 Task: Create a due date automation trigger when advanced on, 2 hours after a card is due add content with a name starting with resume.
Action: Mouse moved to (884, 253)
Screenshot: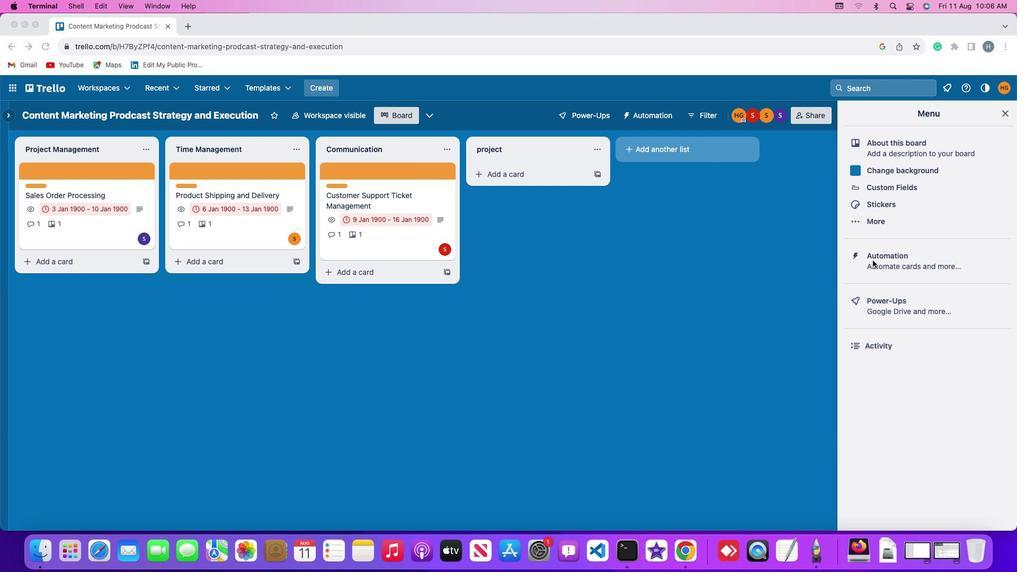 
Action: Mouse pressed left at (884, 253)
Screenshot: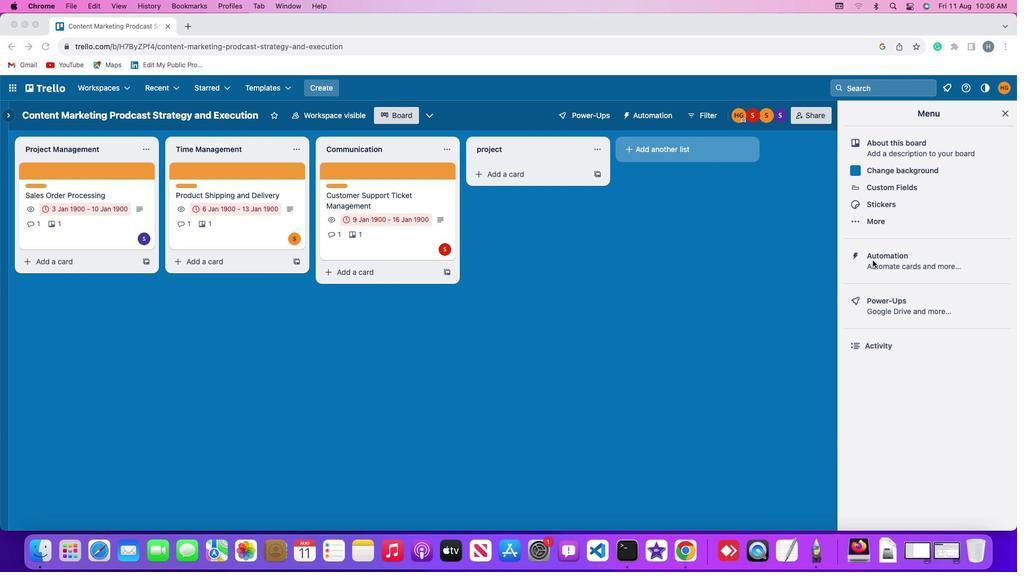 
Action: Mouse moved to (884, 253)
Screenshot: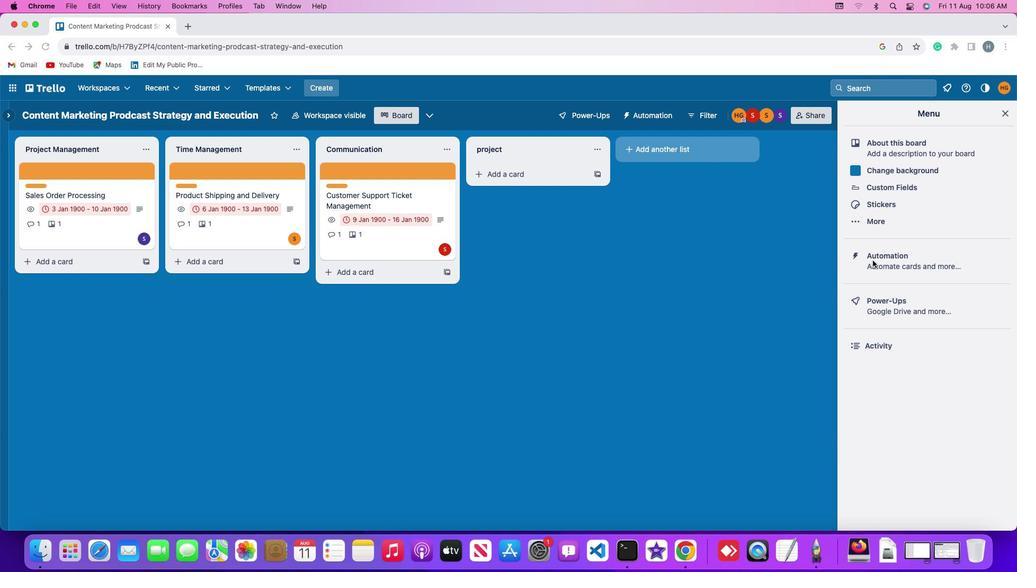 
Action: Mouse pressed left at (884, 253)
Screenshot: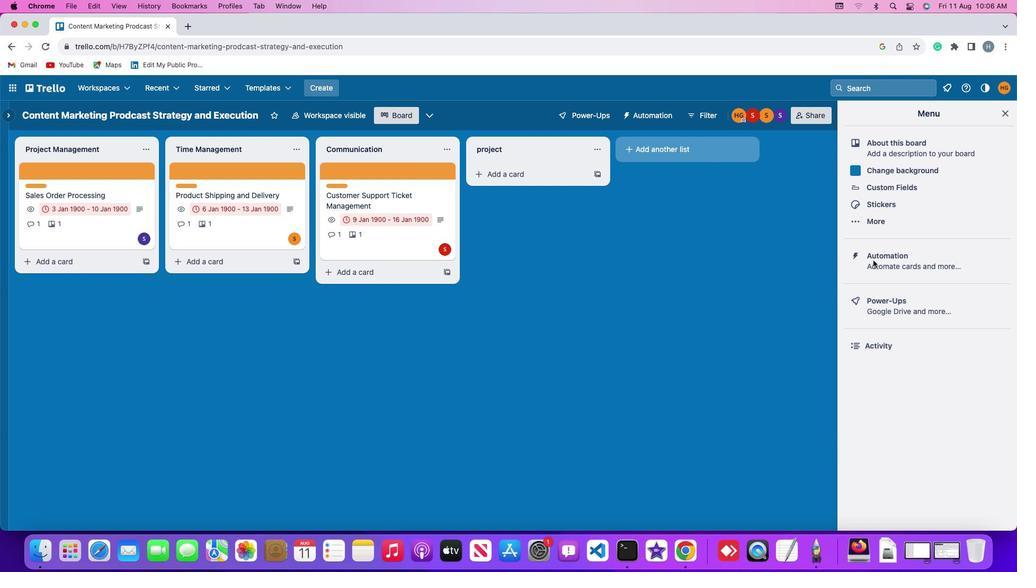
Action: Mouse moved to (69, 239)
Screenshot: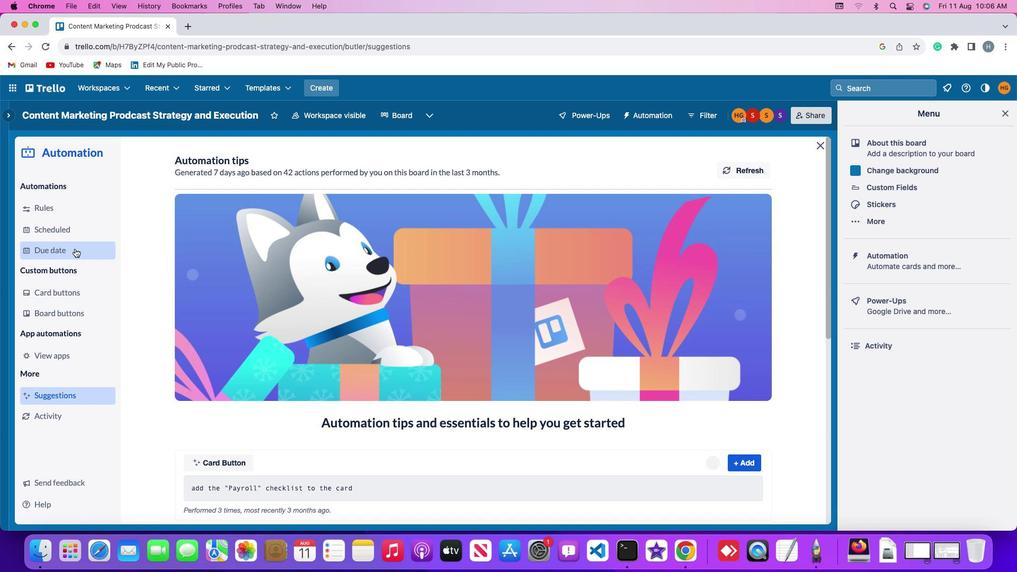 
Action: Mouse pressed left at (69, 239)
Screenshot: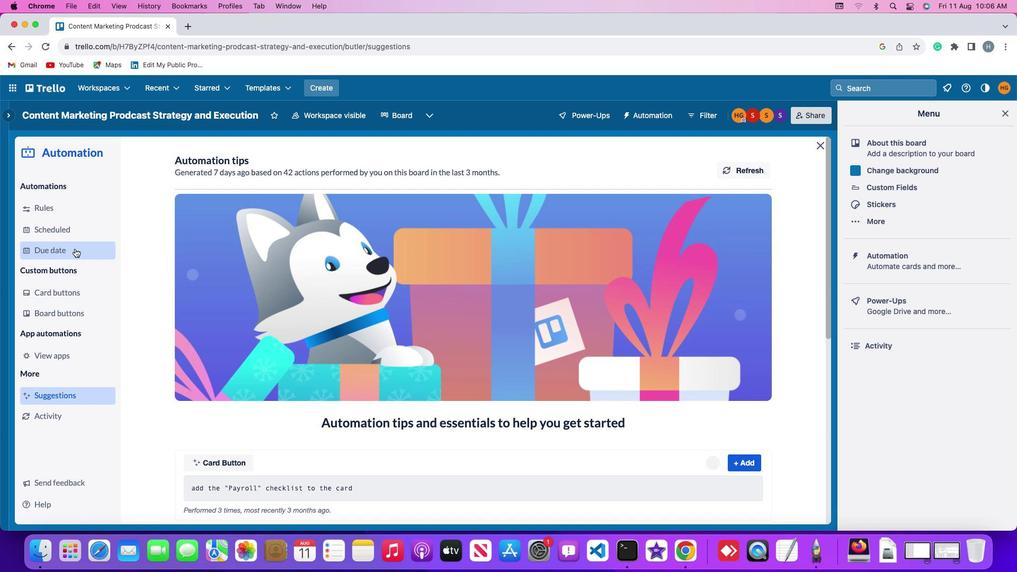 
Action: Mouse moved to (714, 136)
Screenshot: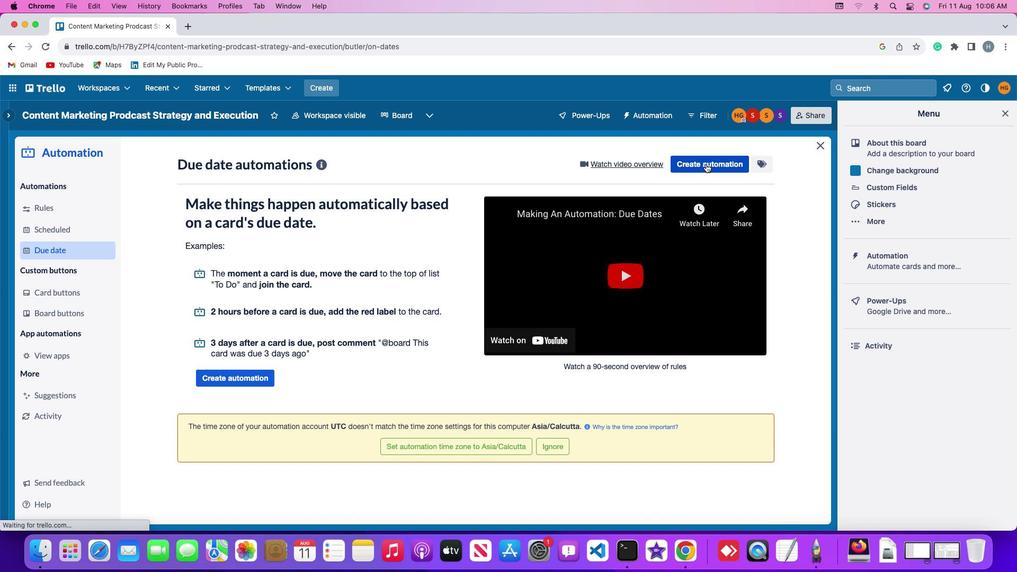 
Action: Mouse pressed left at (714, 136)
Screenshot: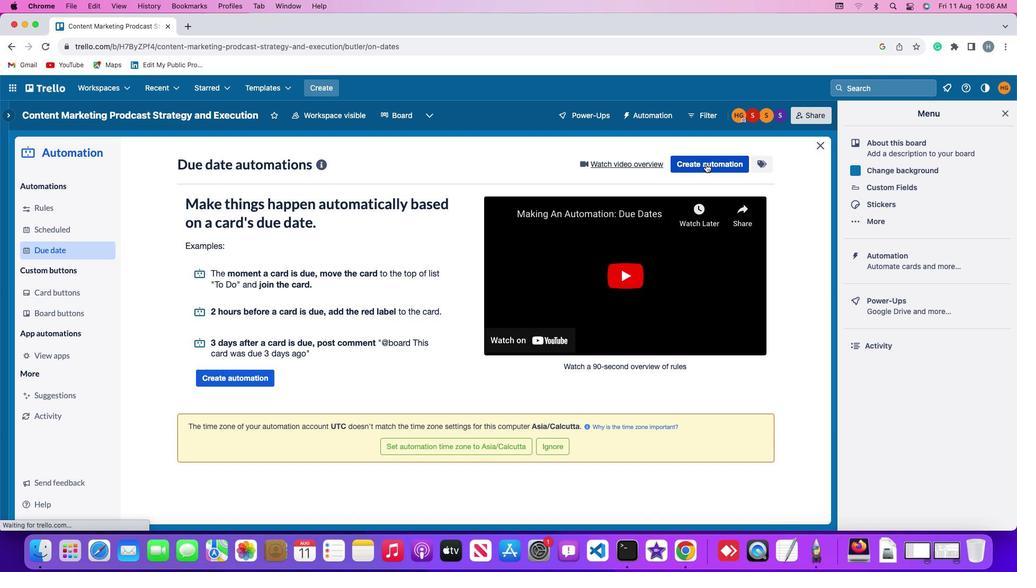 
Action: Mouse moved to (197, 259)
Screenshot: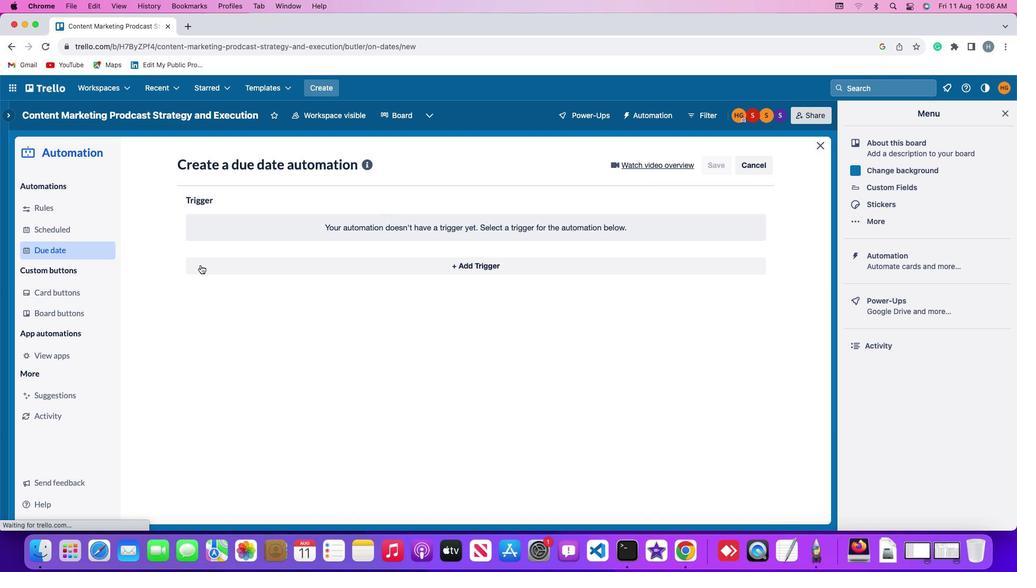 
Action: Mouse pressed left at (197, 259)
Screenshot: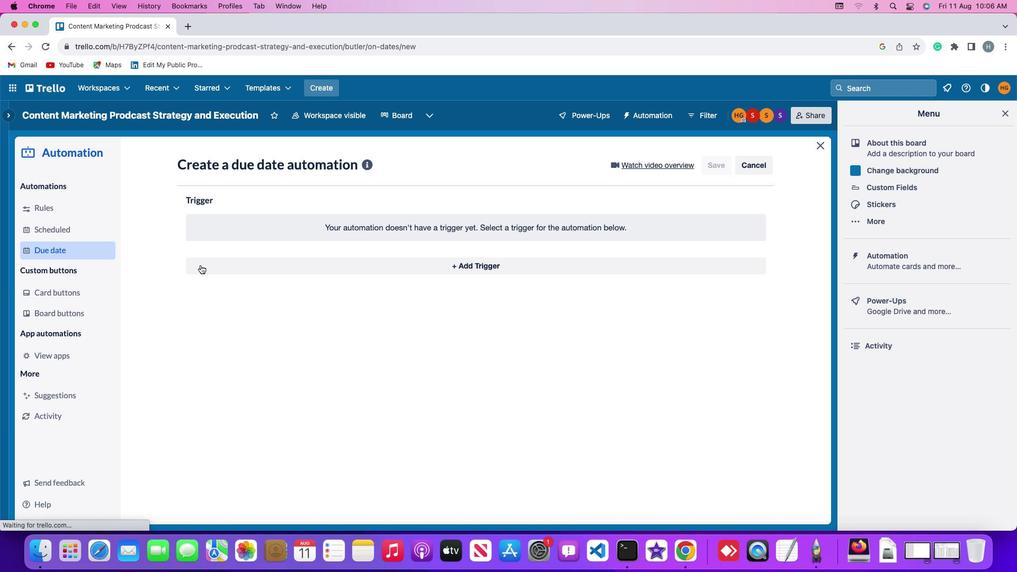 
Action: Mouse moved to (205, 456)
Screenshot: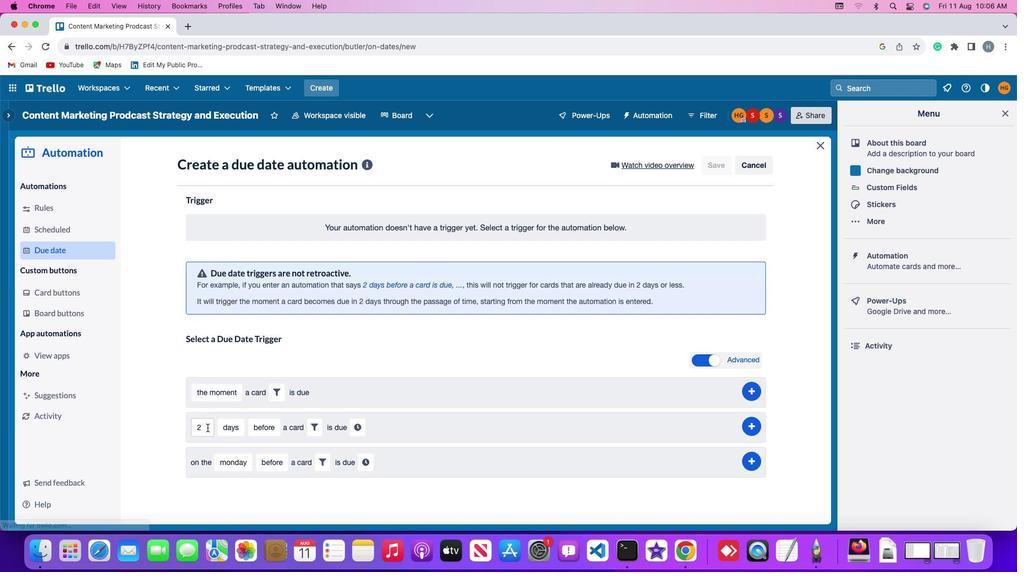 
Action: Mouse pressed left at (205, 456)
Screenshot: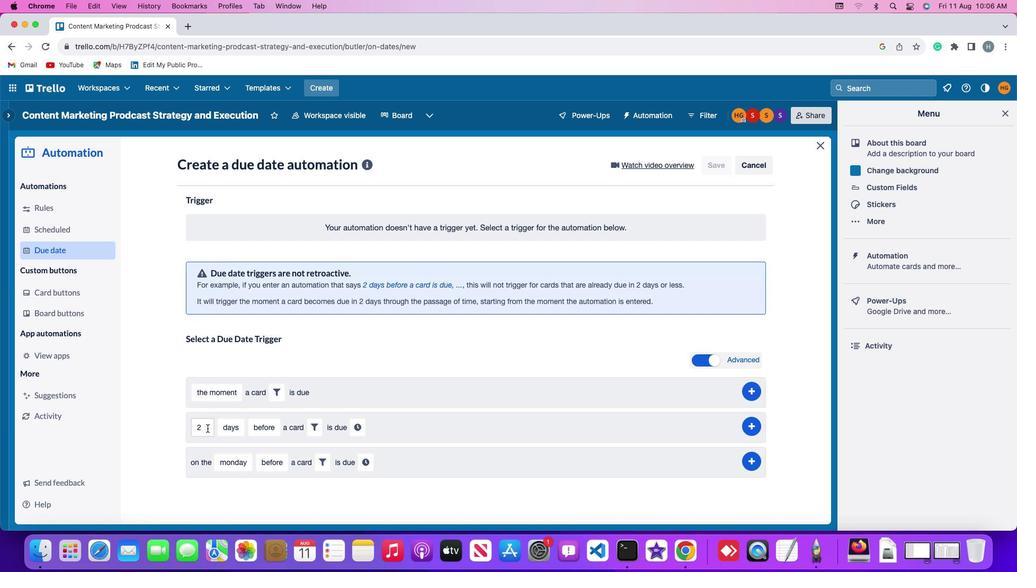 
Action: Mouse moved to (204, 455)
Screenshot: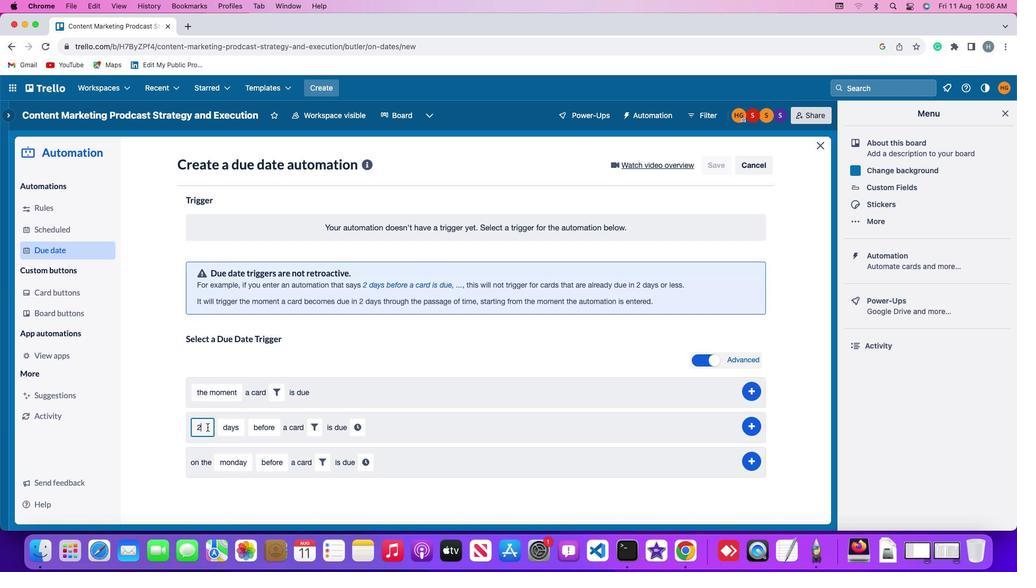 
Action: Key pressed Key.backspace'2'
Screenshot: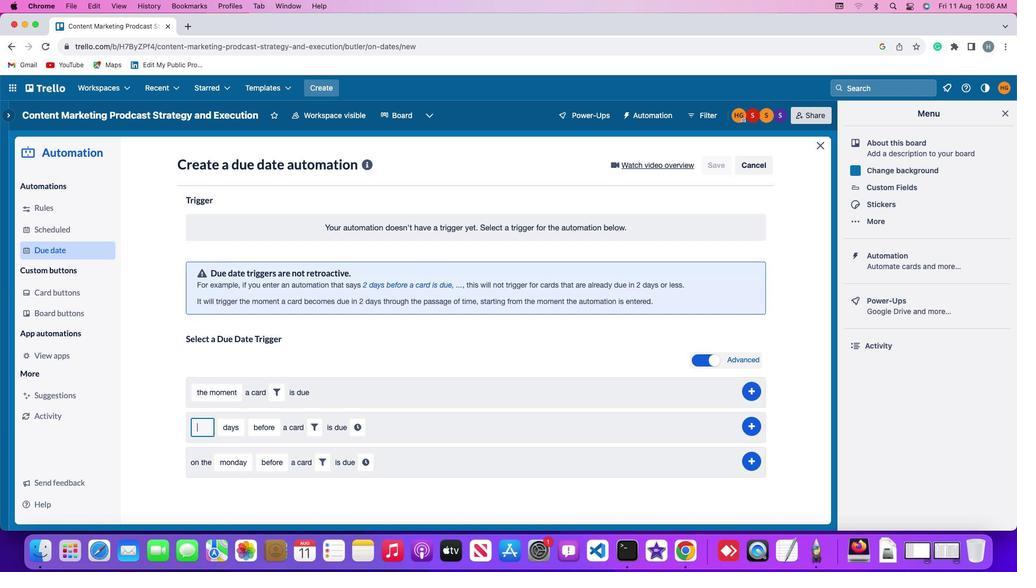 
Action: Mouse moved to (221, 455)
Screenshot: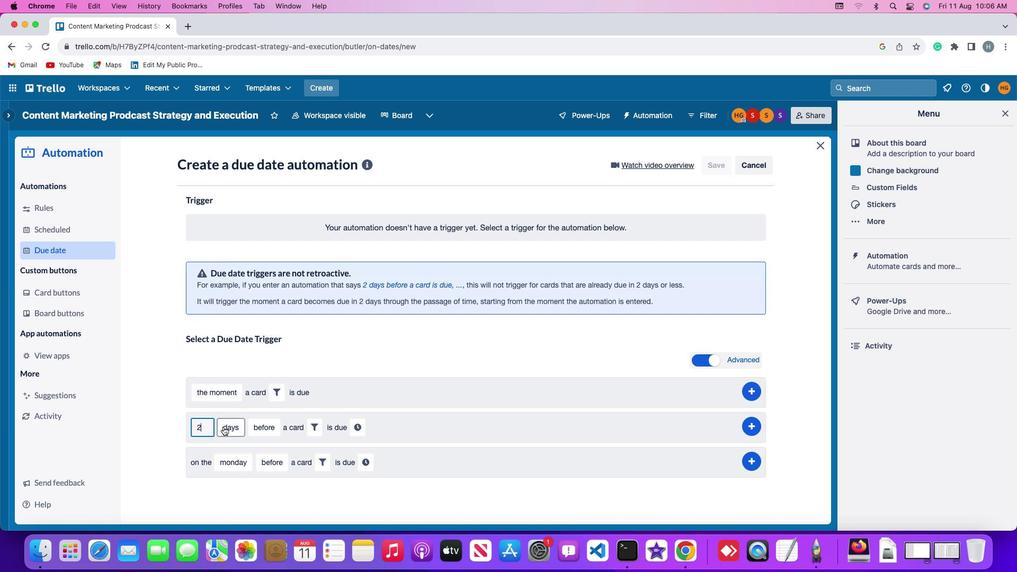 
Action: Mouse pressed left at (221, 455)
Screenshot: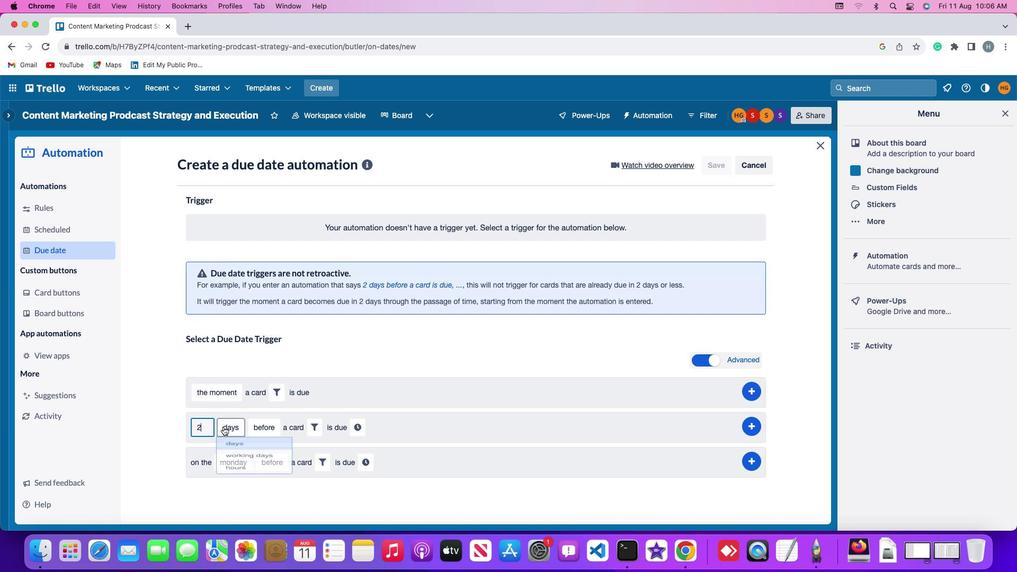 
Action: Mouse moved to (235, 532)
Screenshot: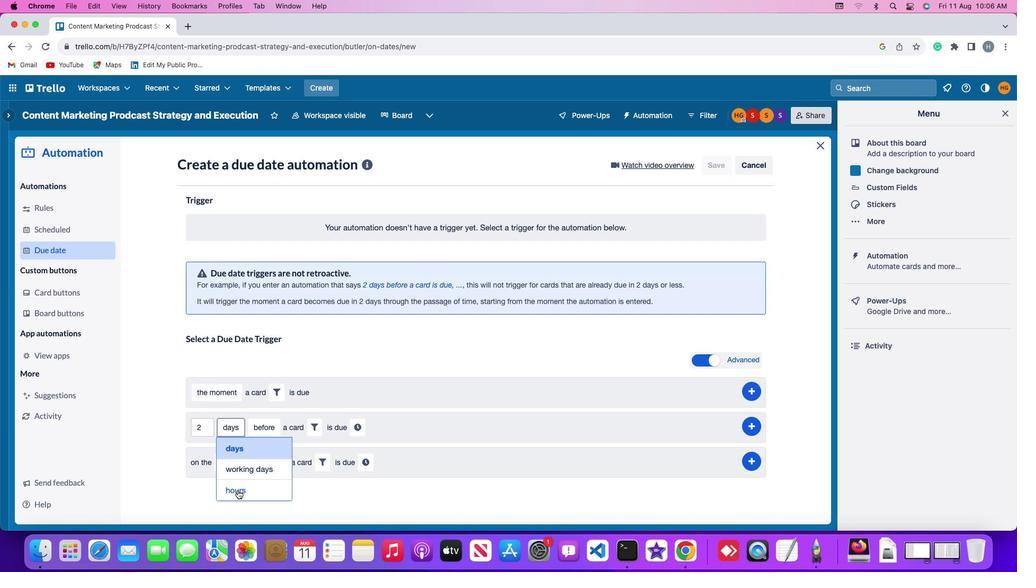 
Action: Mouse pressed left at (235, 532)
Screenshot: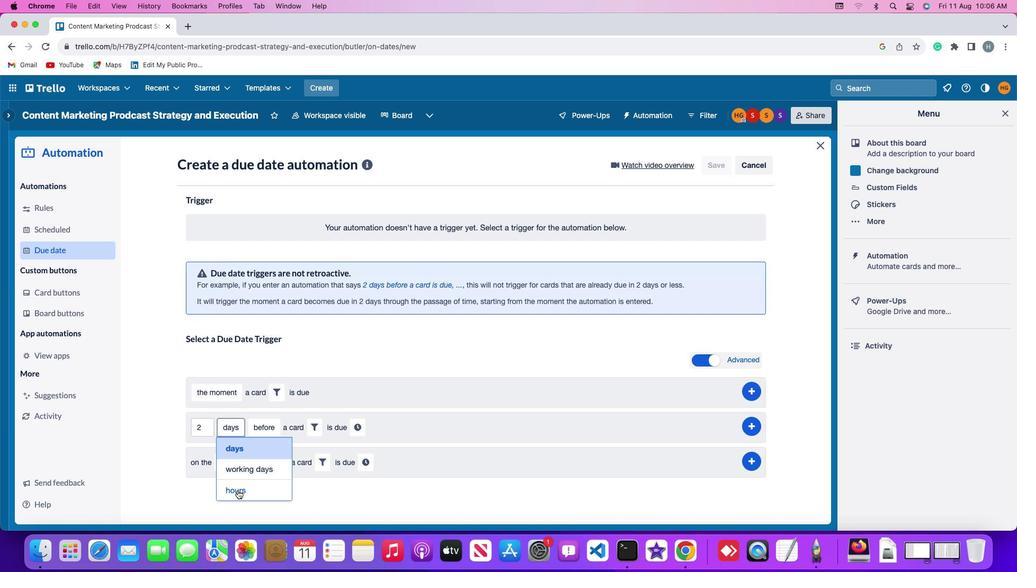 
Action: Mouse moved to (271, 449)
Screenshot: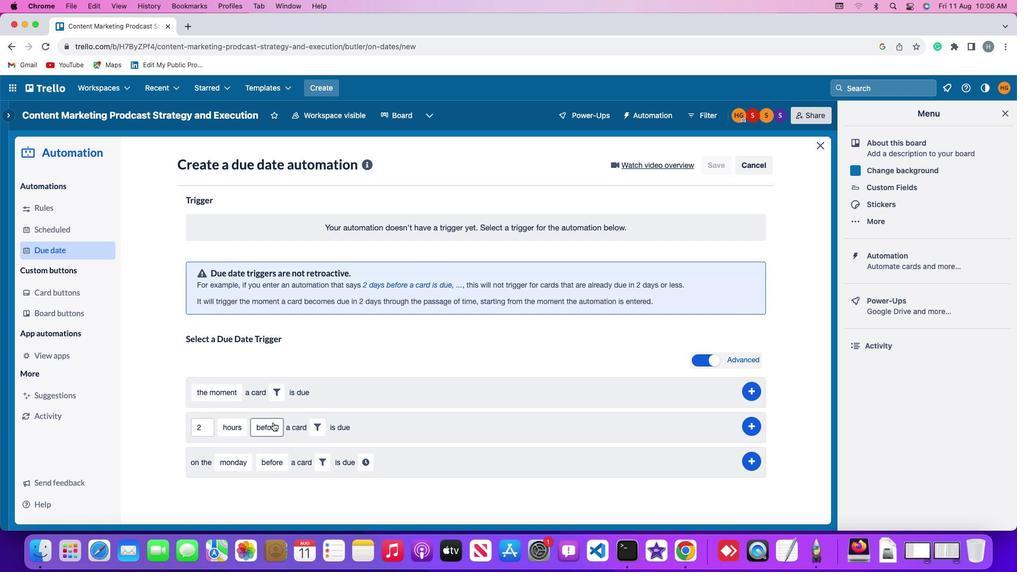 
Action: Mouse pressed left at (271, 449)
Screenshot: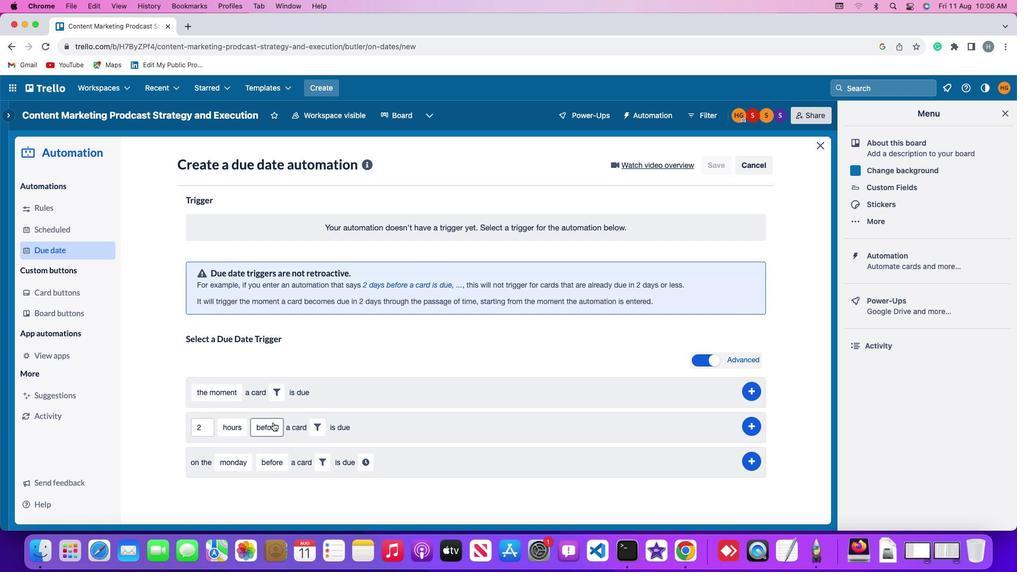 
Action: Mouse moved to (271, 504)
Screenshot: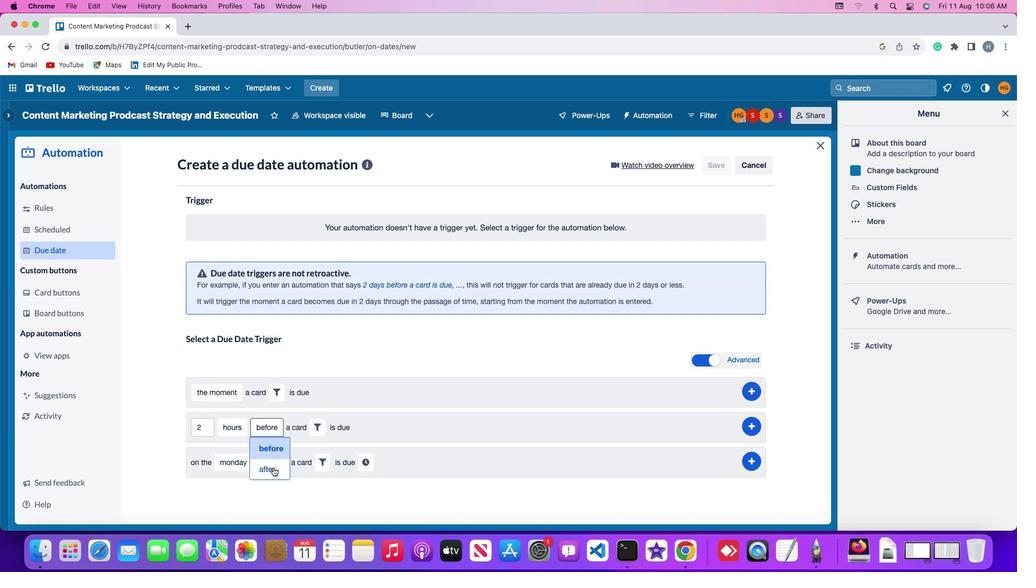 
Action: Mouse pressed left at (271, 504)
Screenshot: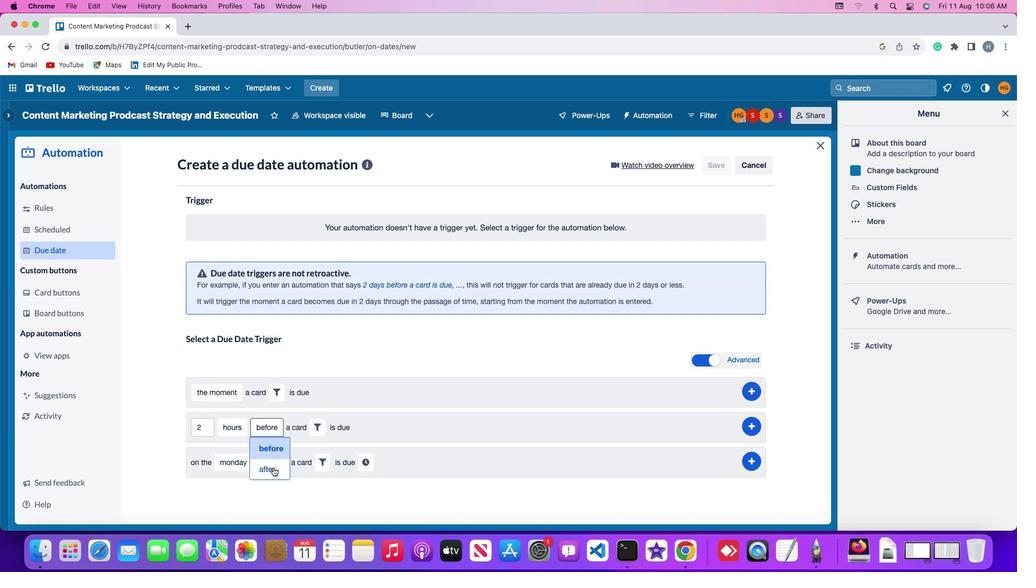 
Action: Mouse moved to (313, 458)
Screenshot: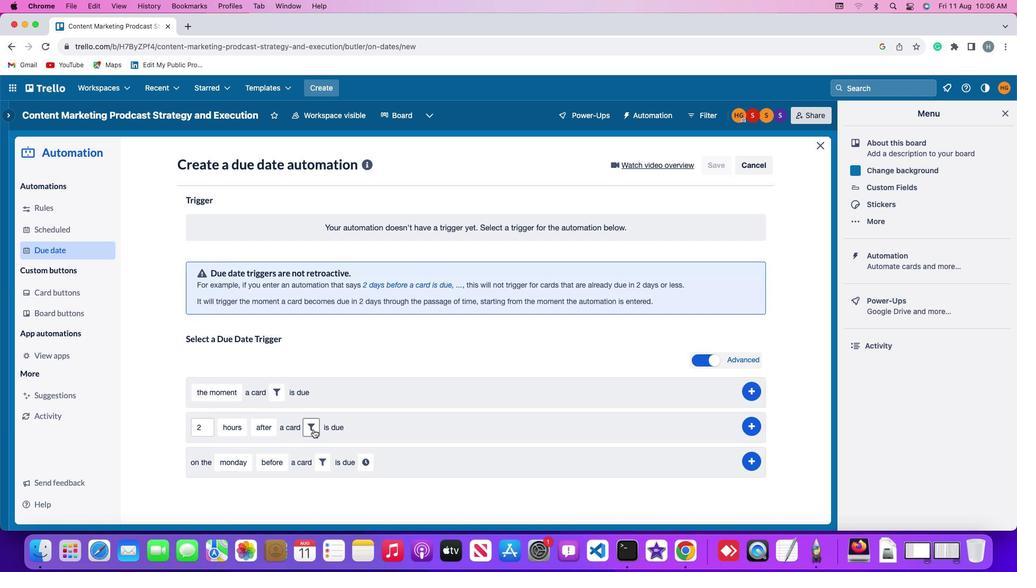 
Action: Mouse pressed left at (313, 458)
Screenshot: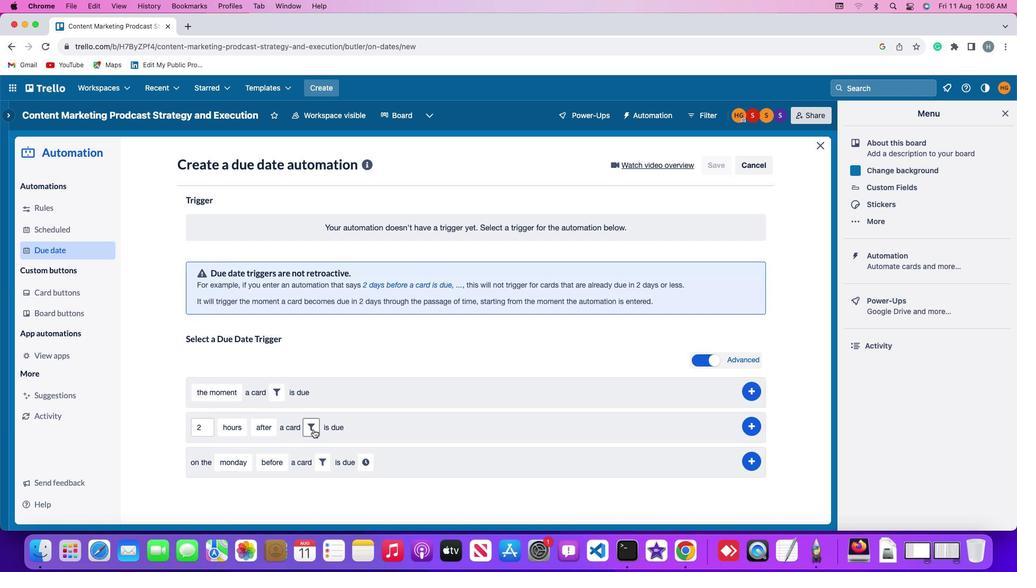 
Action: Mouse moved to (452, 497)
Screenshot: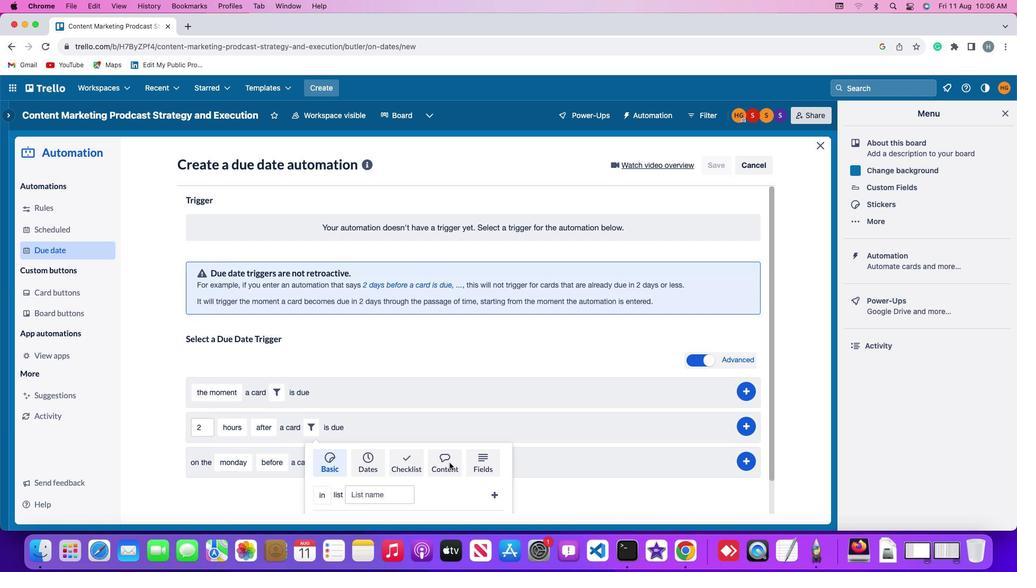 
Action: Mouse pressed left at (452, 497)
Screenshot: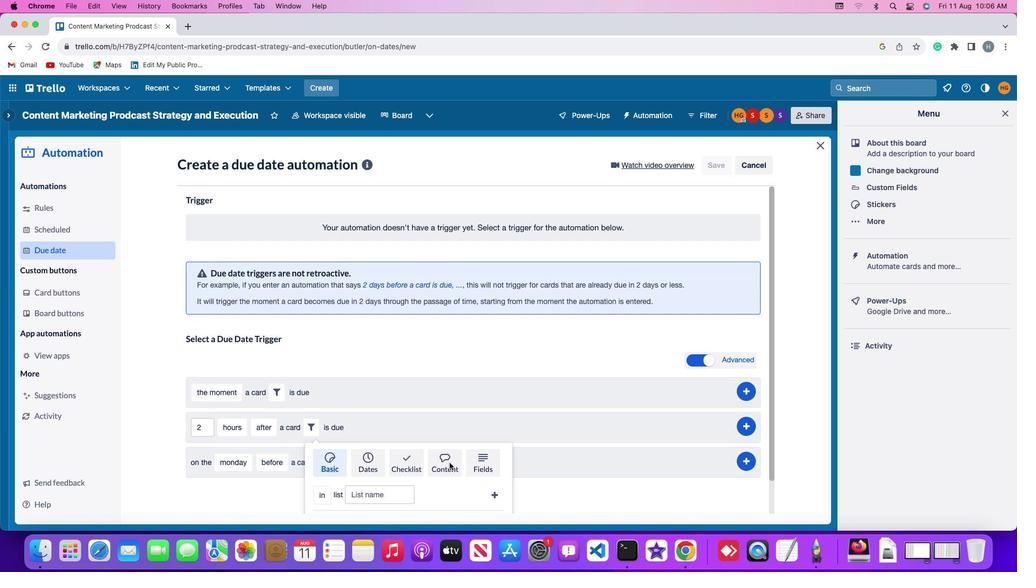 
Action: Mouse moved to (338, 534)
Screenshot: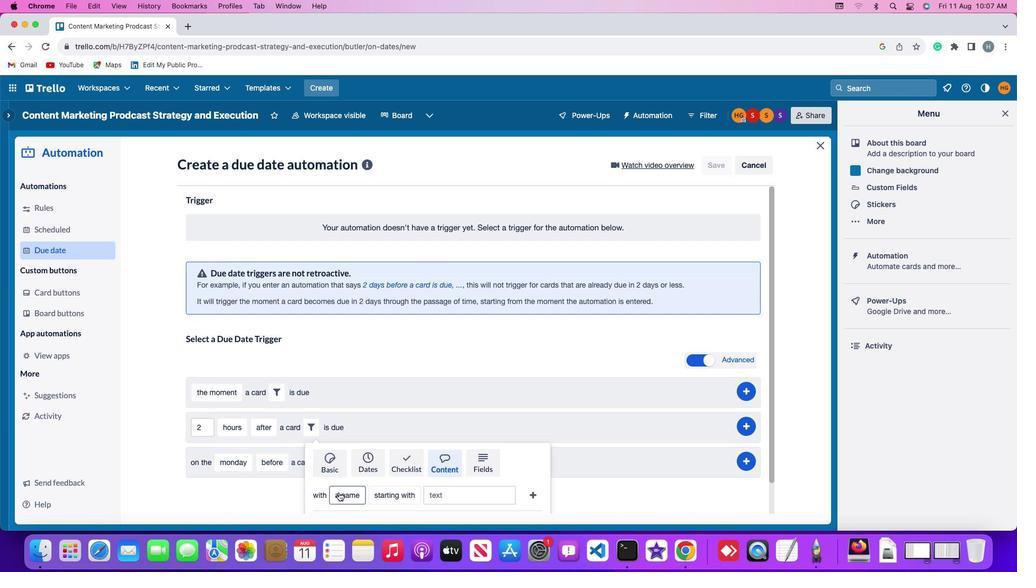 
Action: Mouse pressed left at (338, 534)
Screenshot: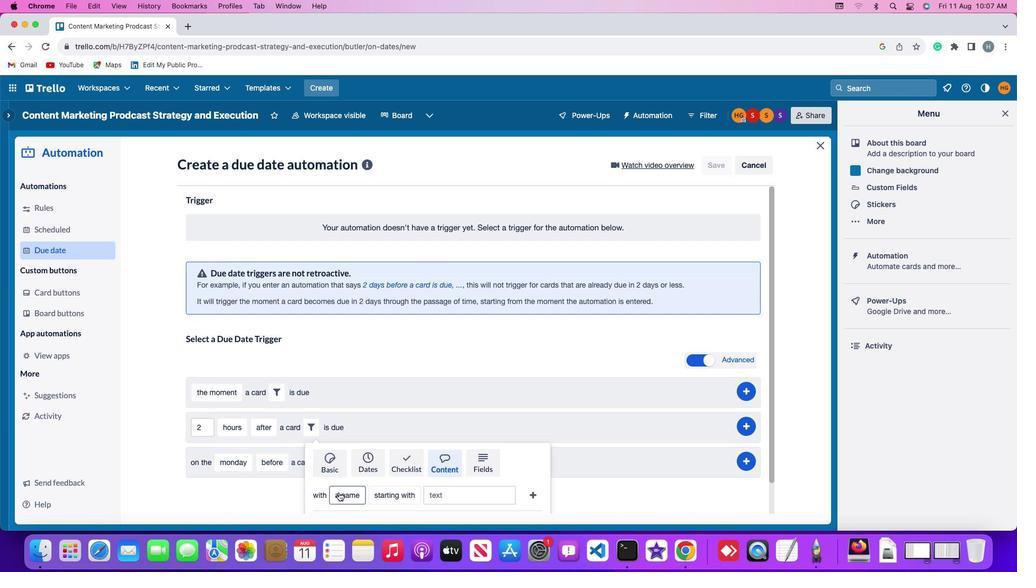 
Action: Mouse moved to (356, 461)
Screenshot: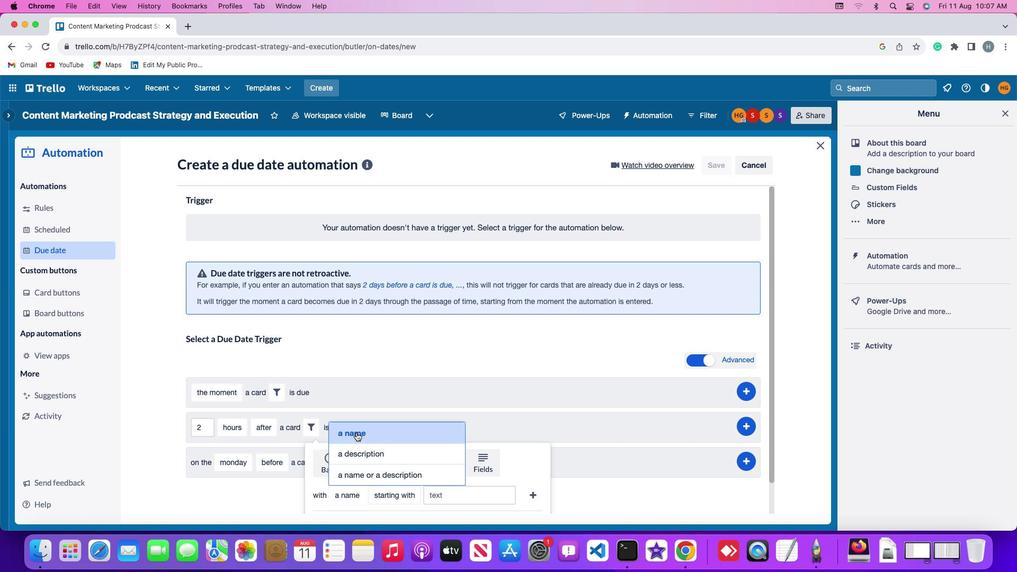 
Action: Mouse pressed left at (356, 461)
Screenshot: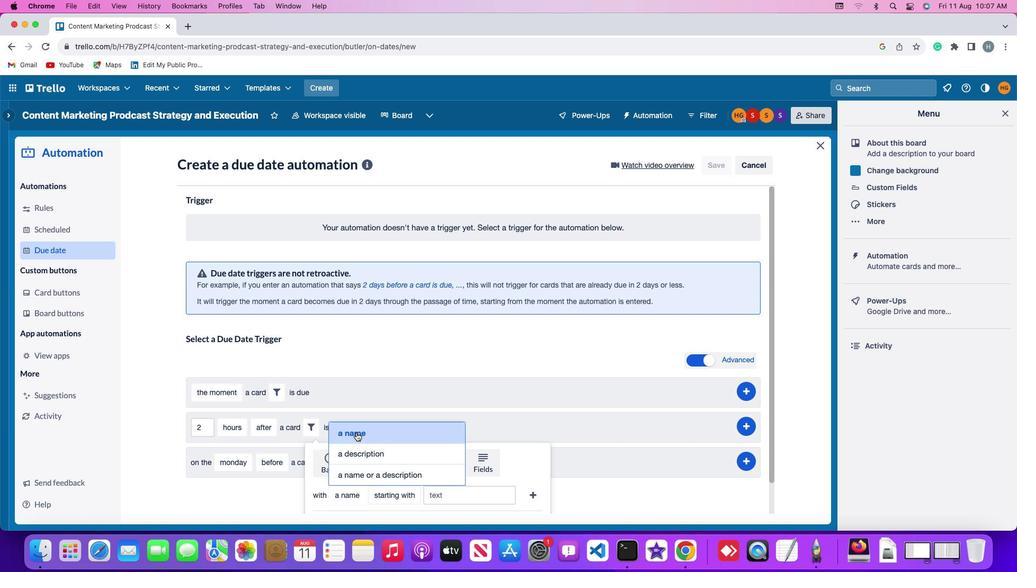 
Action: Mouse moved to (395, 533)
Screenshot: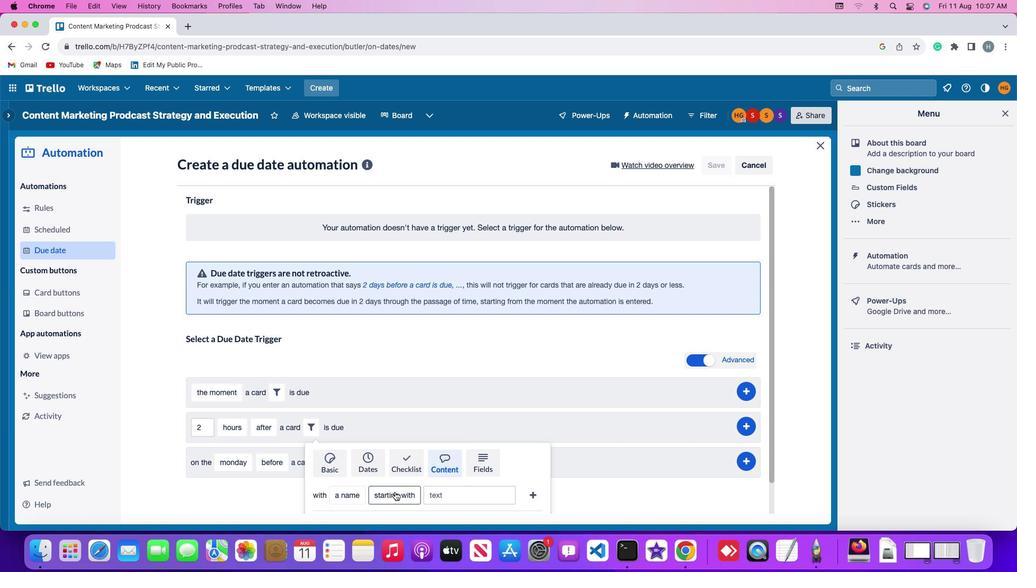 
Action: Mouse pressed left at (395, 533)
Screenshot: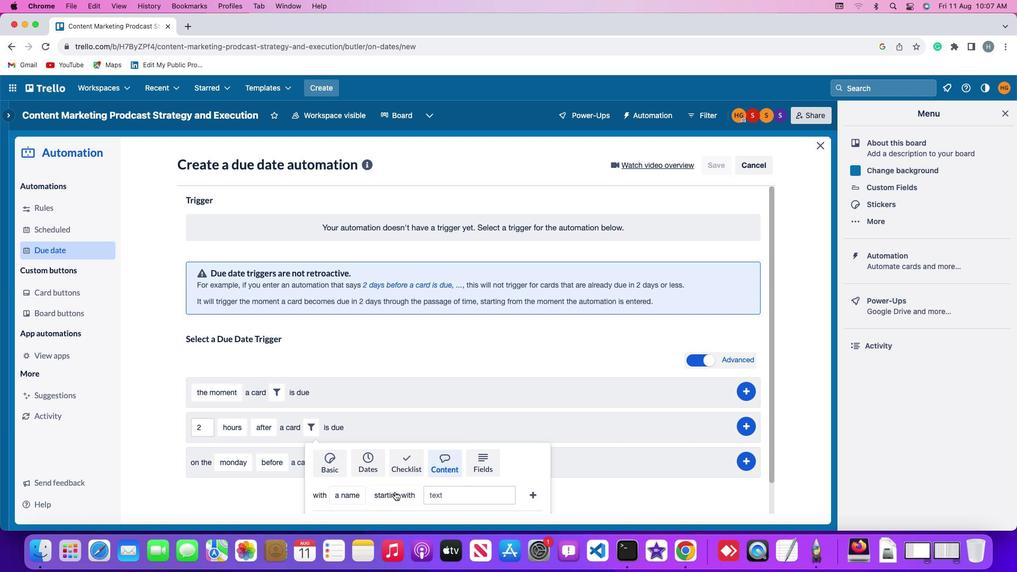 
Action: Mouse moved to (415, 386)
Screenshot: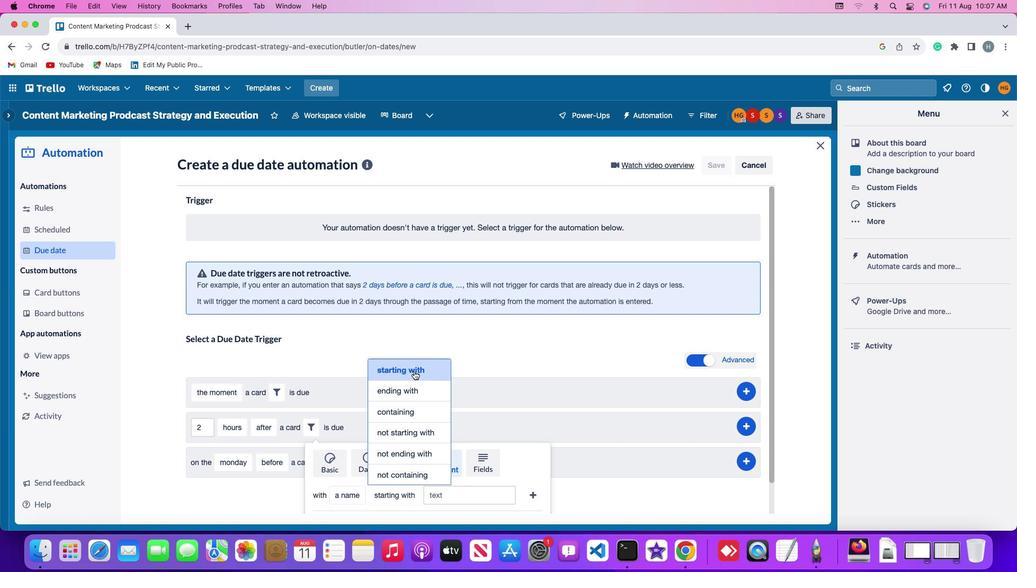 
Action: Mouse pressed left at (415, 386)
Screenshot: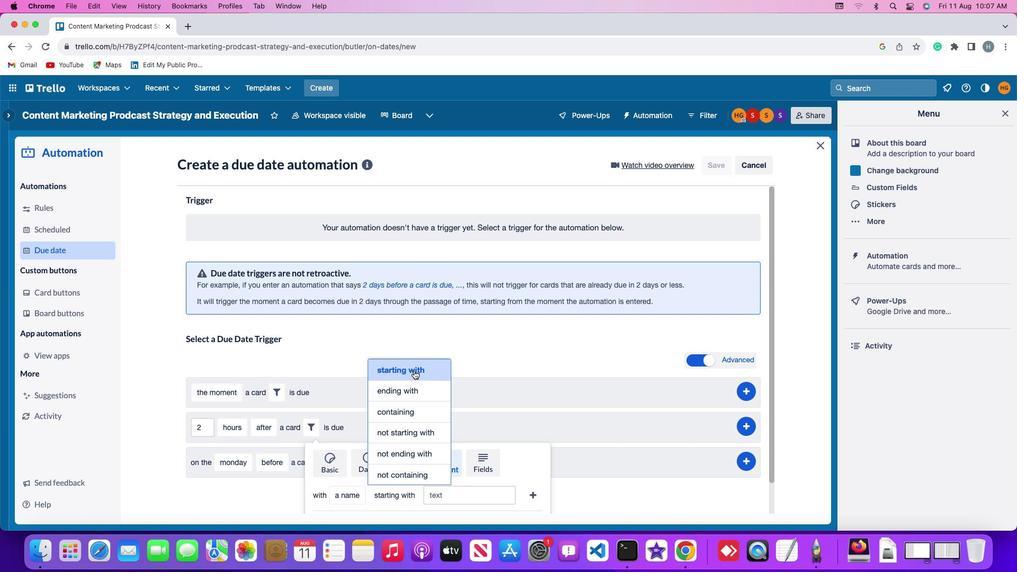 
Action: Mouse moved to (450, 534)
Screenshot: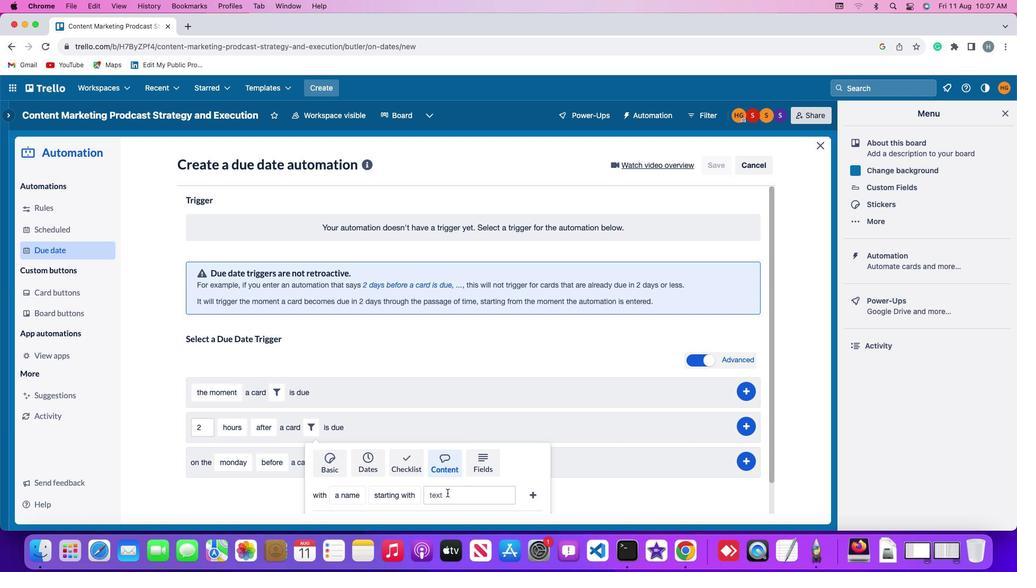 
Action: Mouse pressed left at (450, 534)
Screenshot: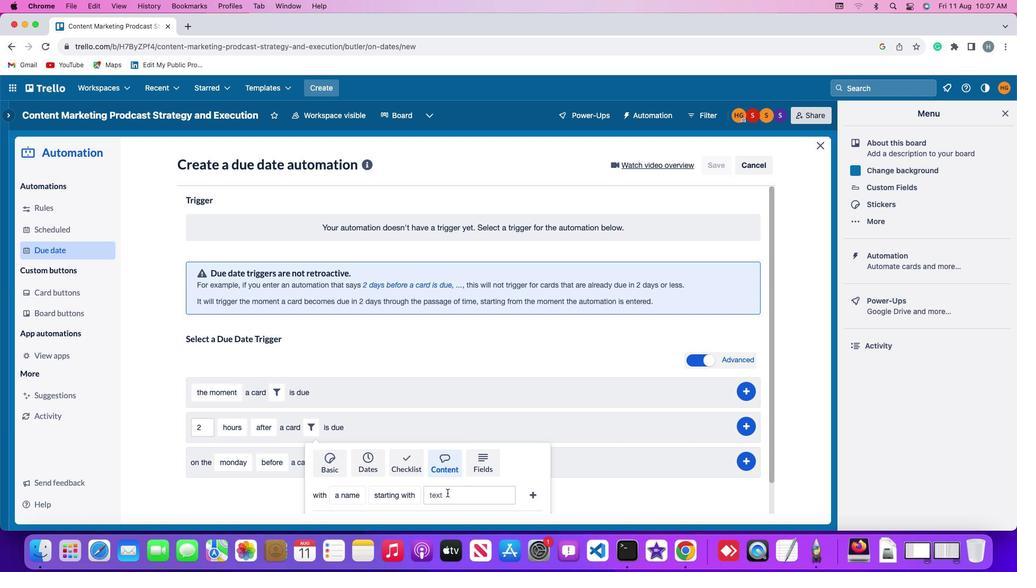 
Action: Key pressed 'r''e''s''u''m''e'
Screenshot: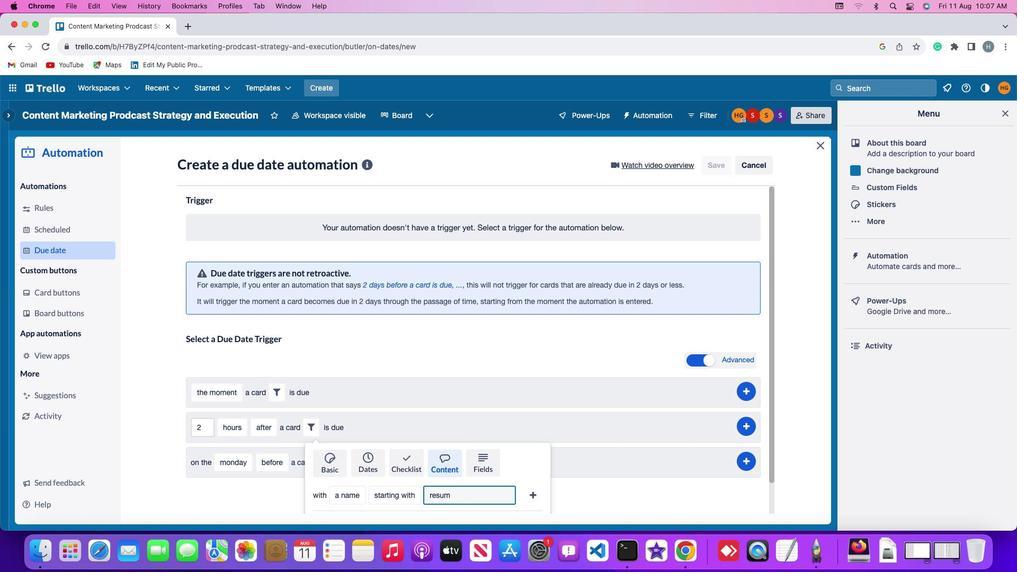 
Action: Mouse moved to (539, 534)
Screenshot: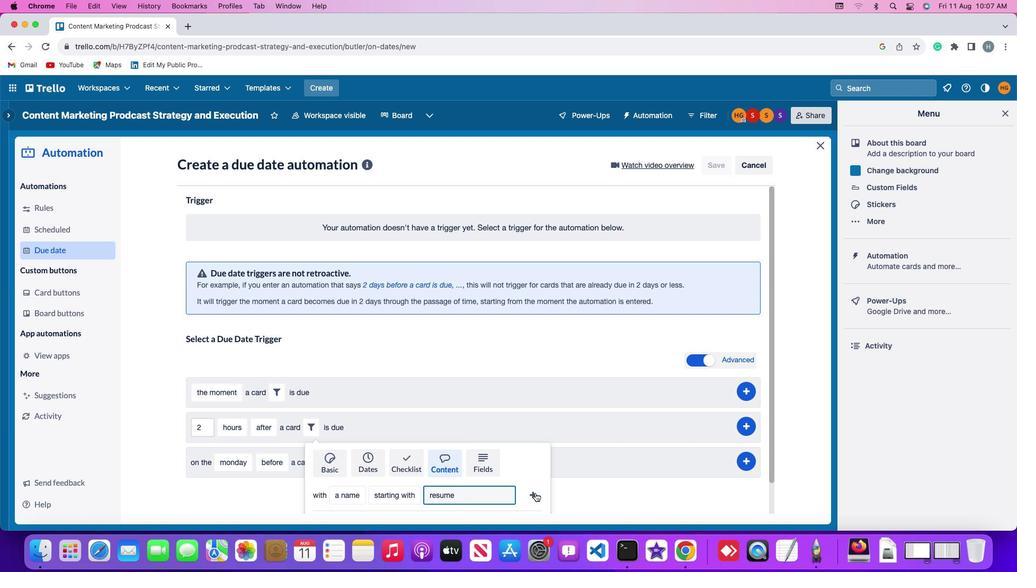 
Action: Mouse pressed left at (539, 534)
Screenshot: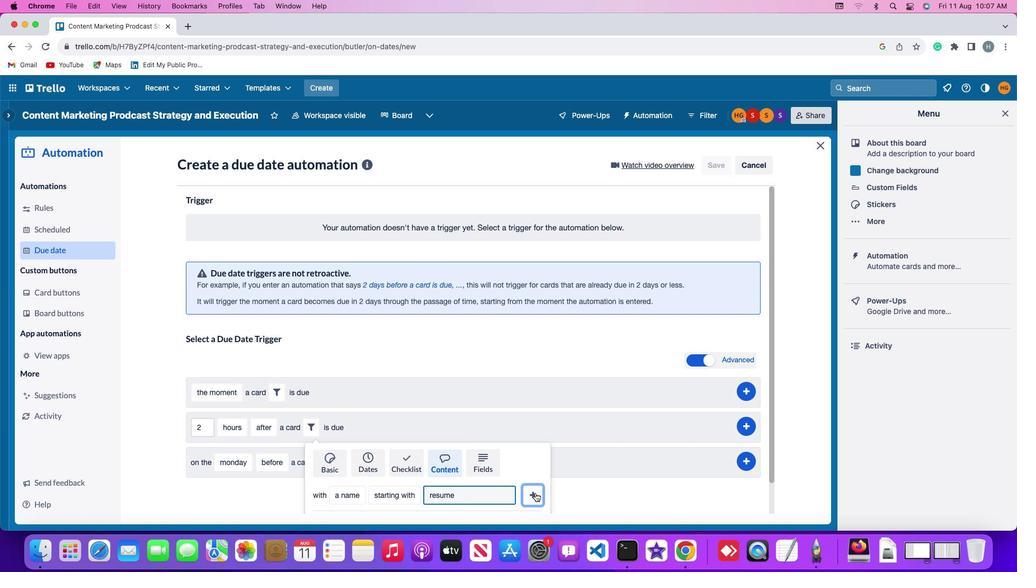 
Action: Mouse moved to (764, 452)
Screenshot: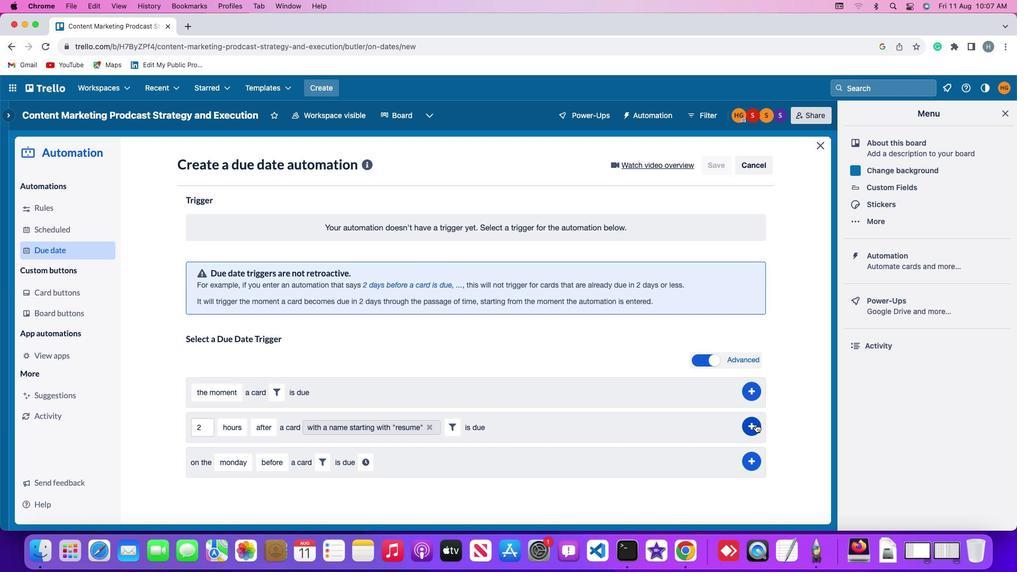 
Action: Mouse pressed left at (764, 452)
Screenshot: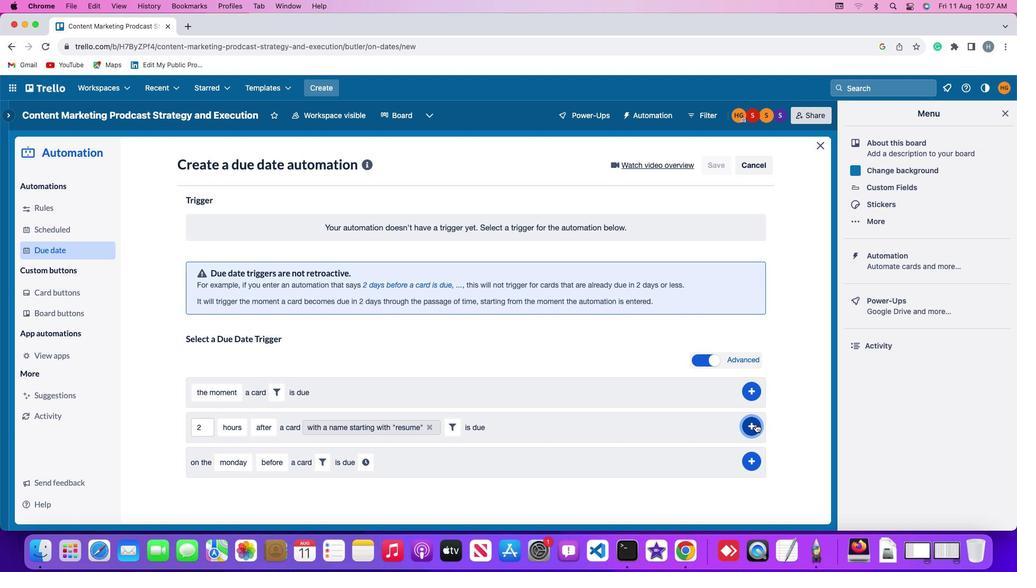 
Action: Mouse moved to (813, 391)
Screenshot: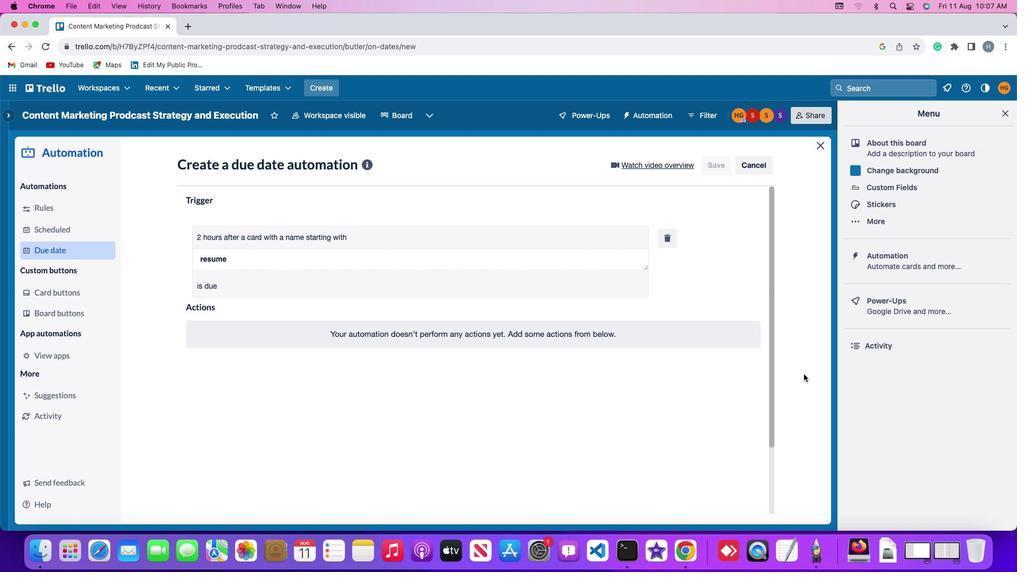
